Task: Create a task  Develop a new online tool for online resume building , assign it to team member softage.5@softage.net in the project BlueLine and update the status of the task to  Off Track , set the priority of the task to Medium
Action: Mouse moved to (82, 59)
Screenshot: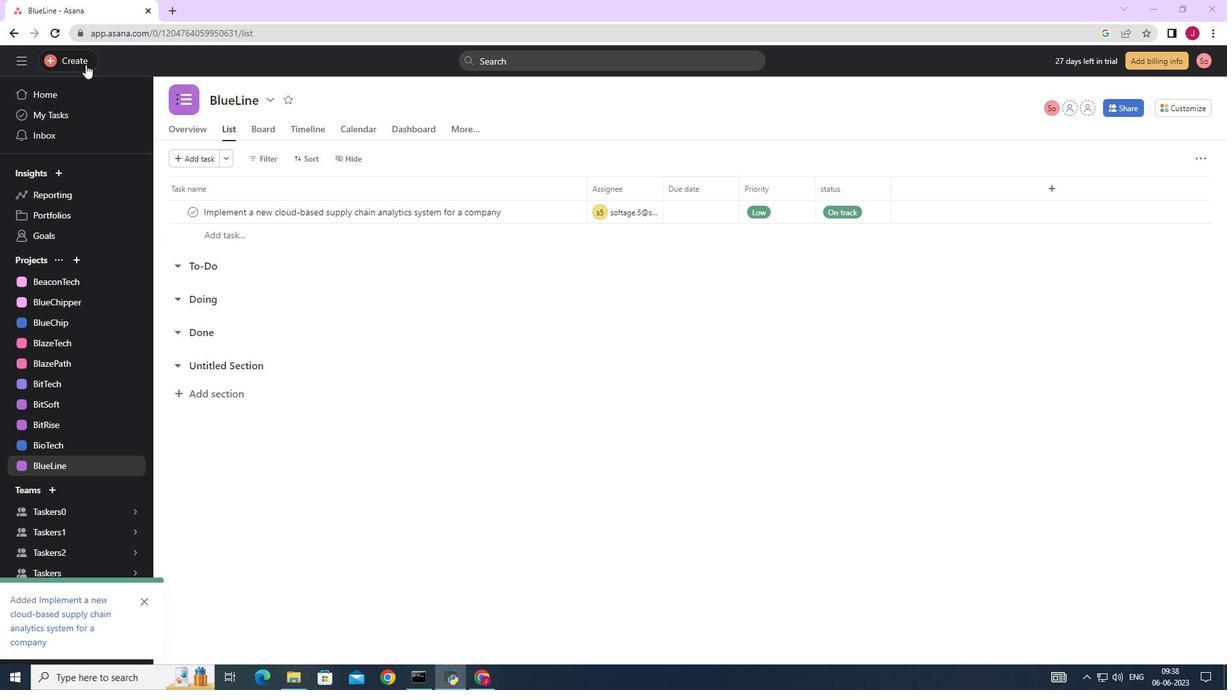 
Action: Mouse pressed left at (82, 59)
Screenshot: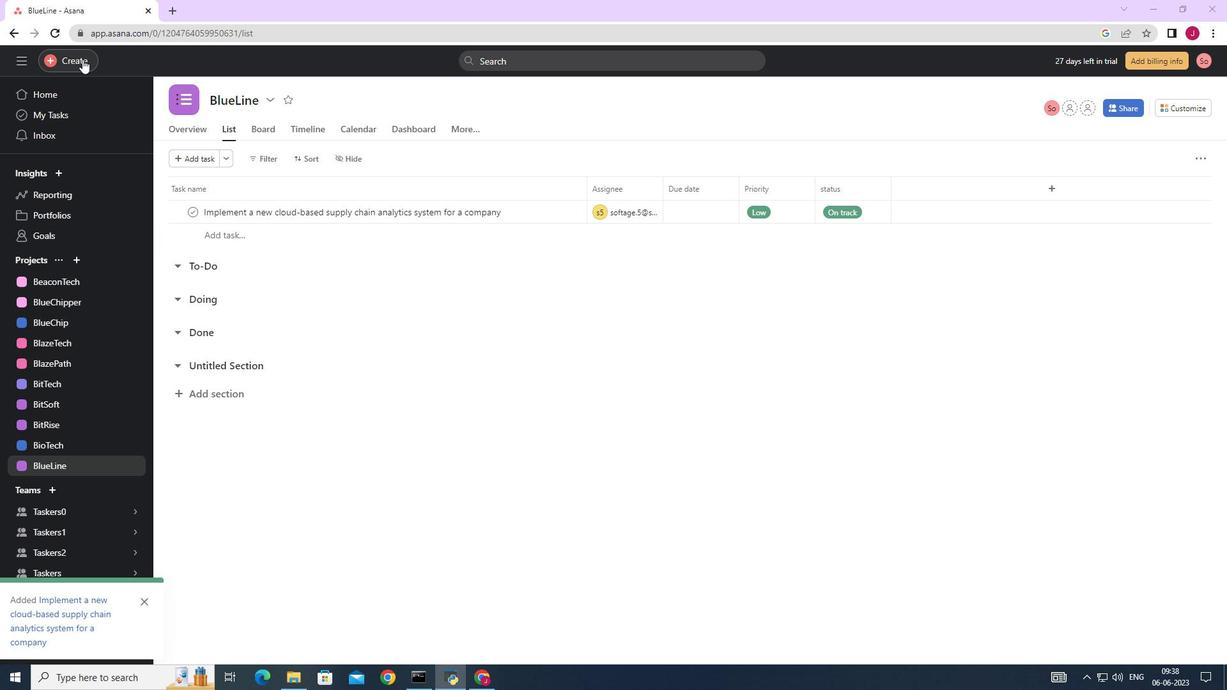
Action: Mouse moved to (156, 66)
Screenshot: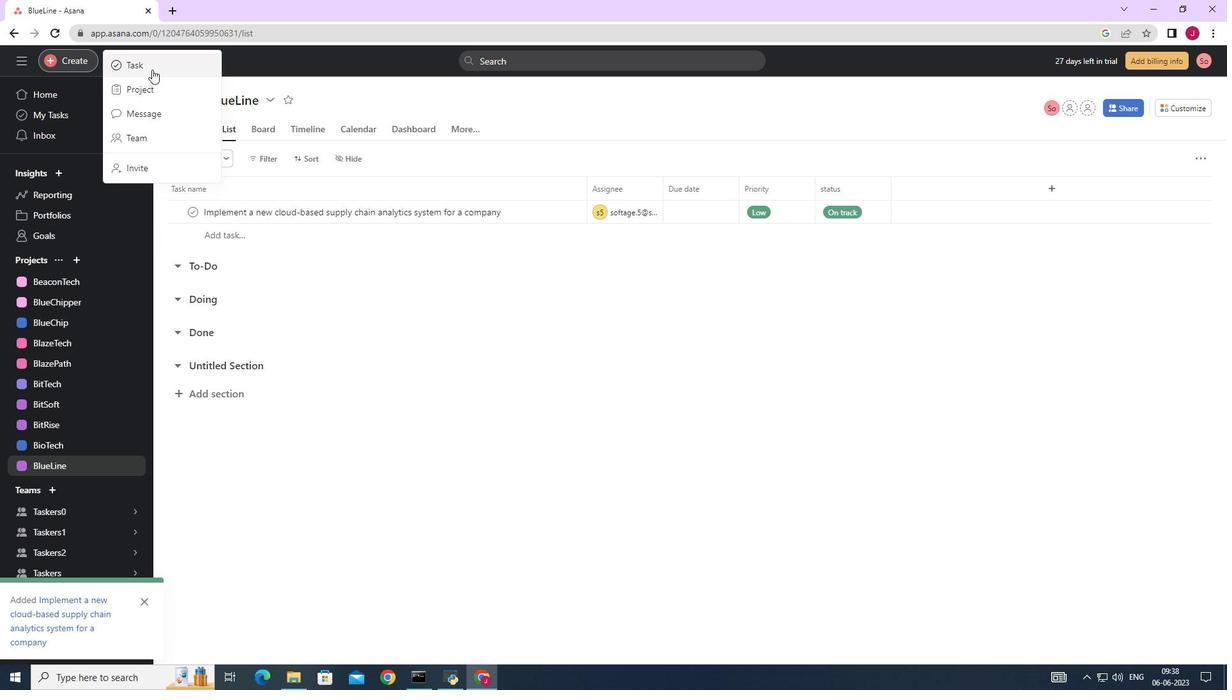 
Action: Mouse pressed left at (156, 66)
Screenshot: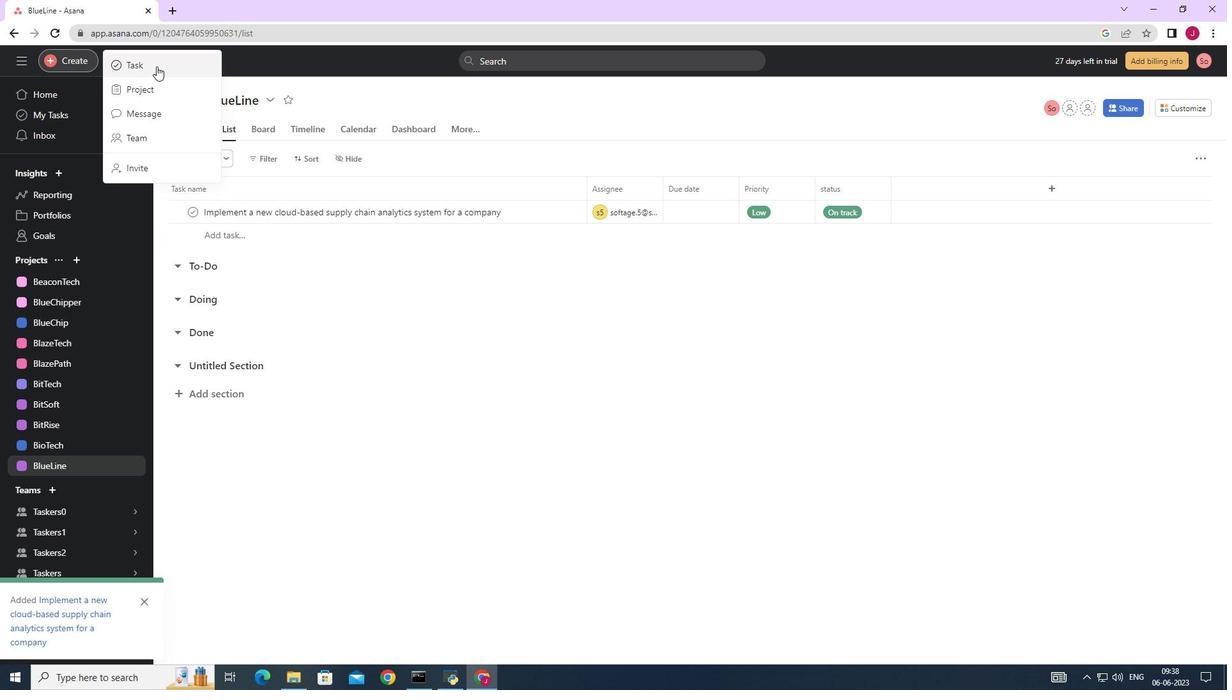 
Action: Mouse moved to (970, 425)
Screenshot: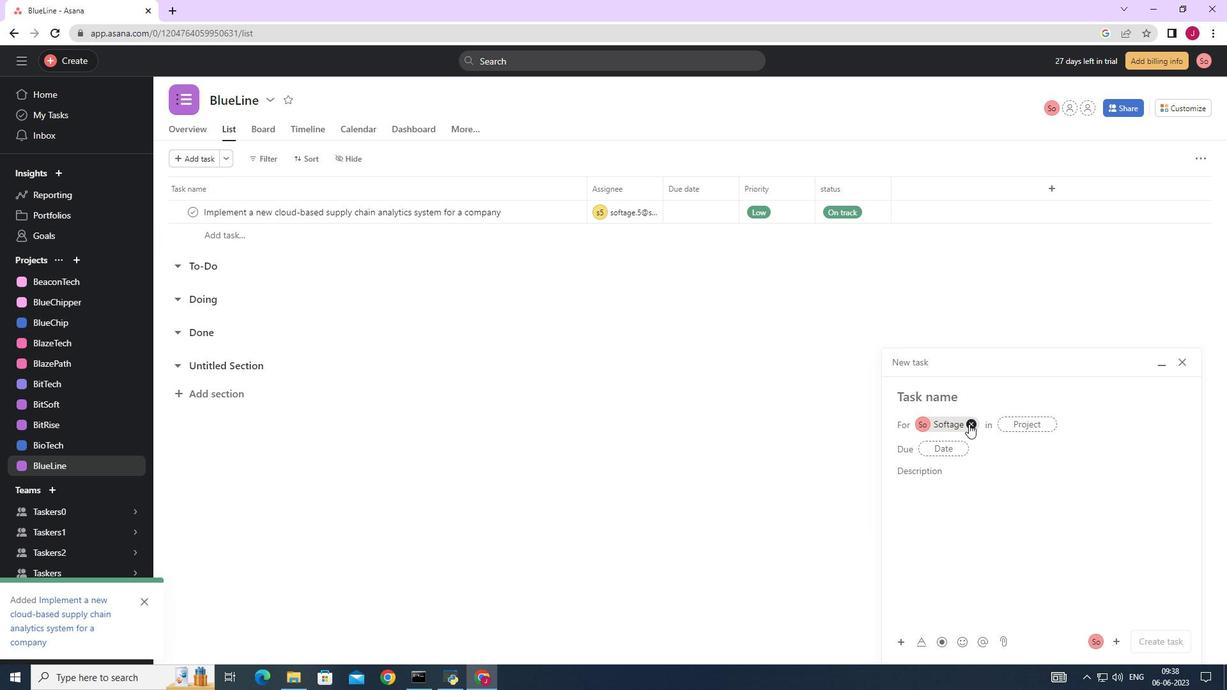 
Action: Mouse pressed left at (970, 425)
Screenshot: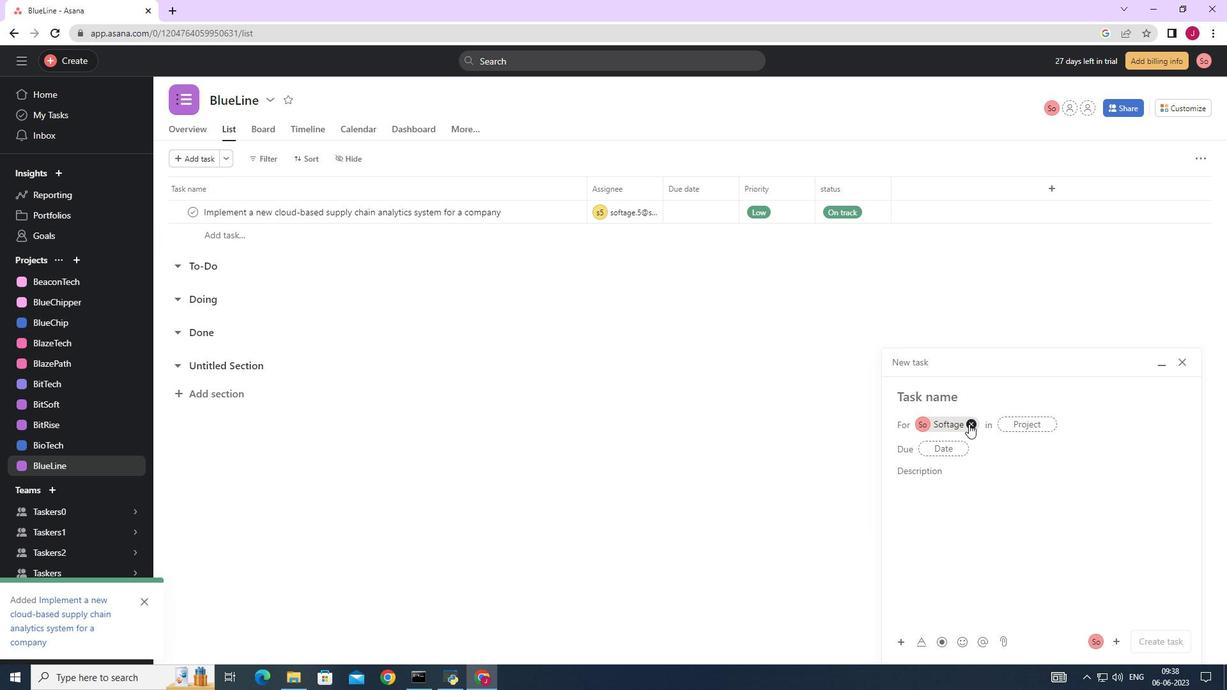 
Action: Mouse moved to (923, 390)
Screenshot: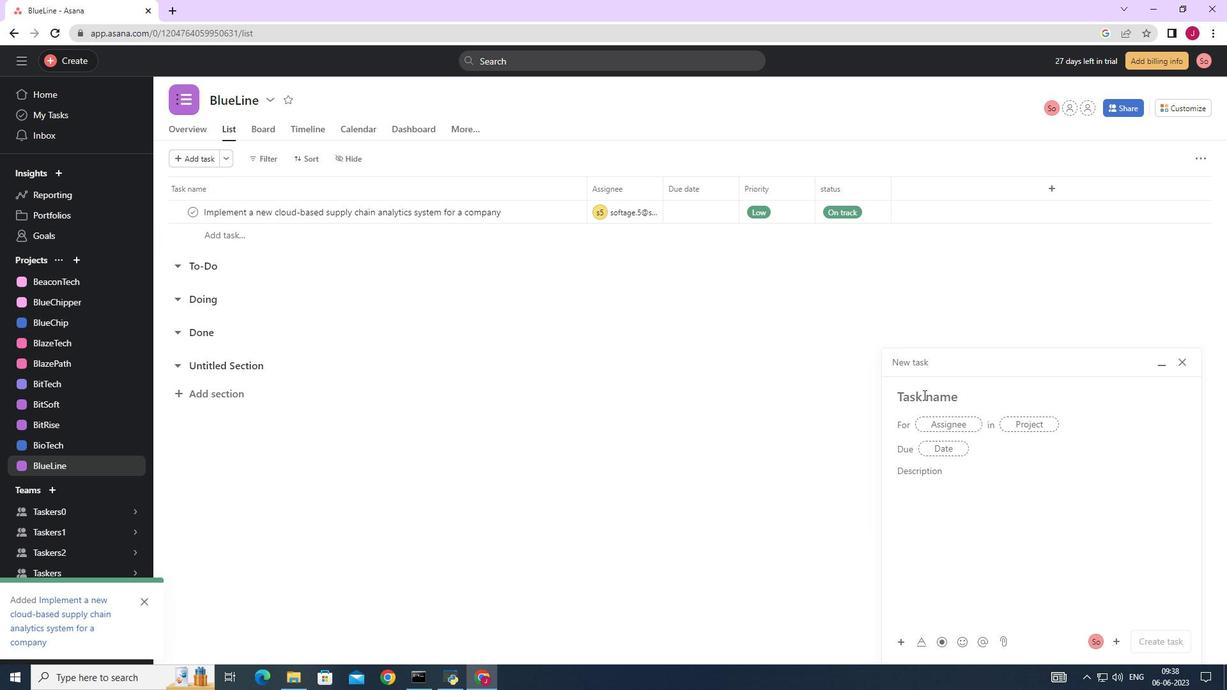 
Action: Mouse pressed left at (923, 390)
Screenshot: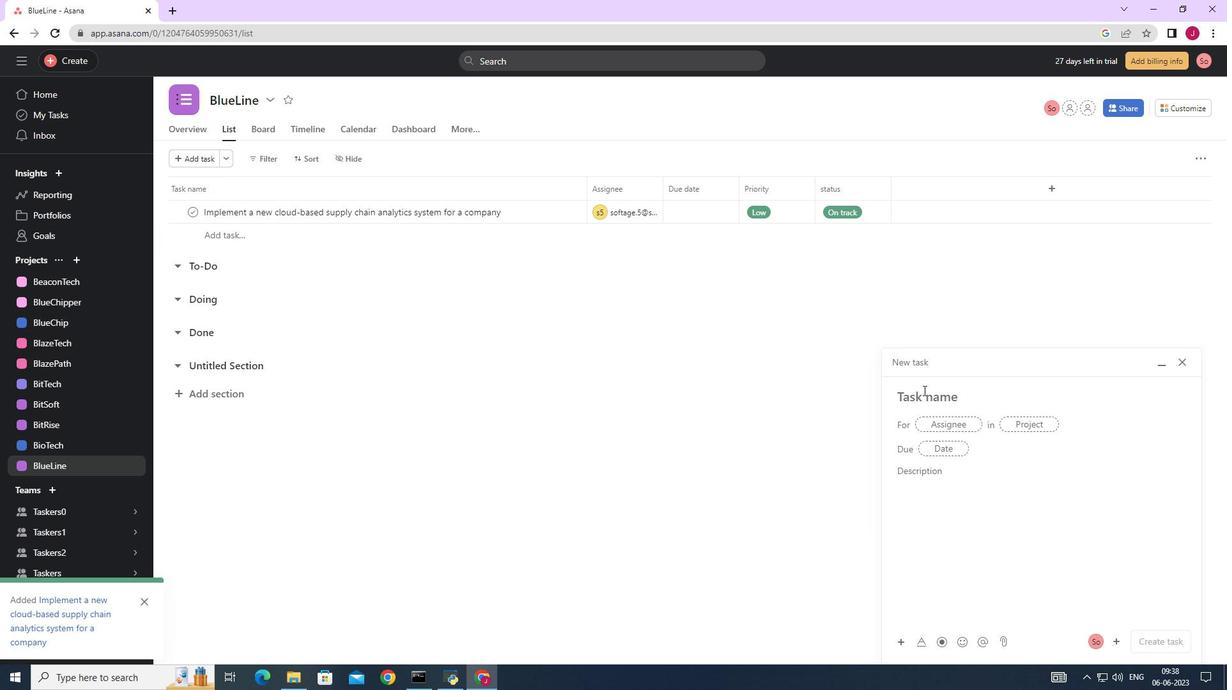 
Action: Key pressed <Key.caps_lock>D<Key.caps_lock>evelop<Key.space>a<Key.space>new<Key.space>online<Key.space>tool<Key.space>for<Key.space>online<Key.space>resu,<Key.backspace>me<Key.space>buliding<Key.space><Key.backspace><Key.backspace><Key.backspace><Key.backspace><Key.backspace><Key.backspace><Key.backspace>ilding<Key.space>
Screenshot: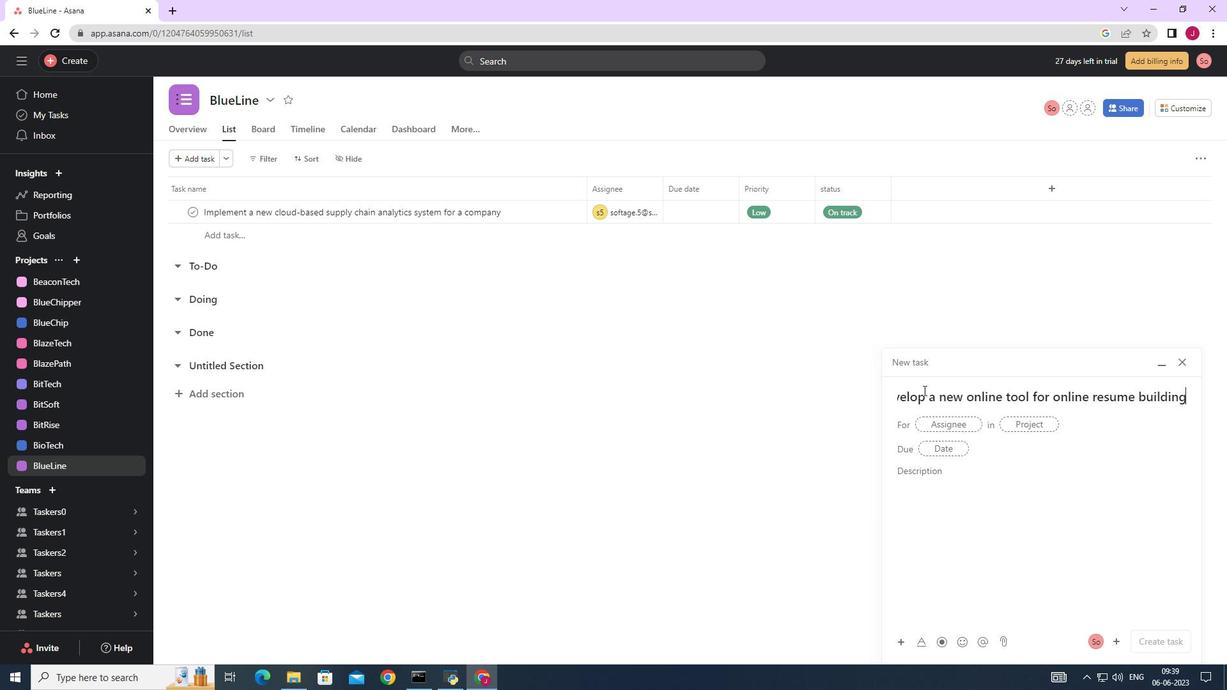 
Action: Mouse moved to (957, 421)
Screenshot: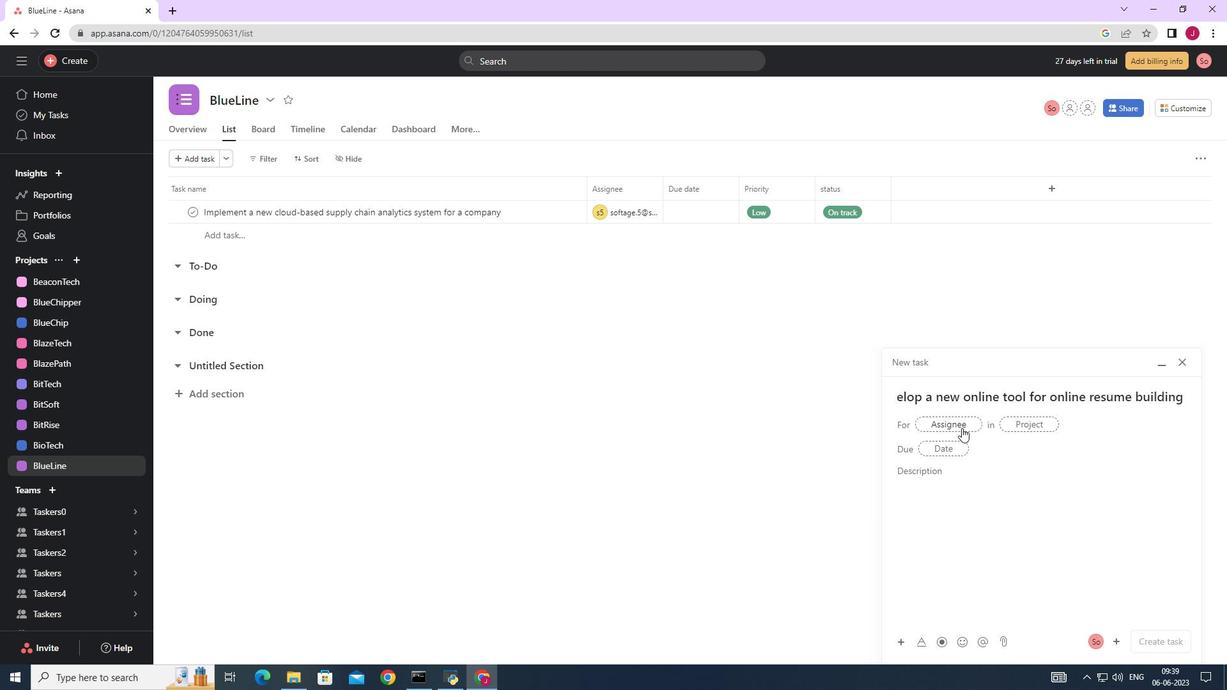 
Action: Mouse pressed left at (957, 421)
Screenshot: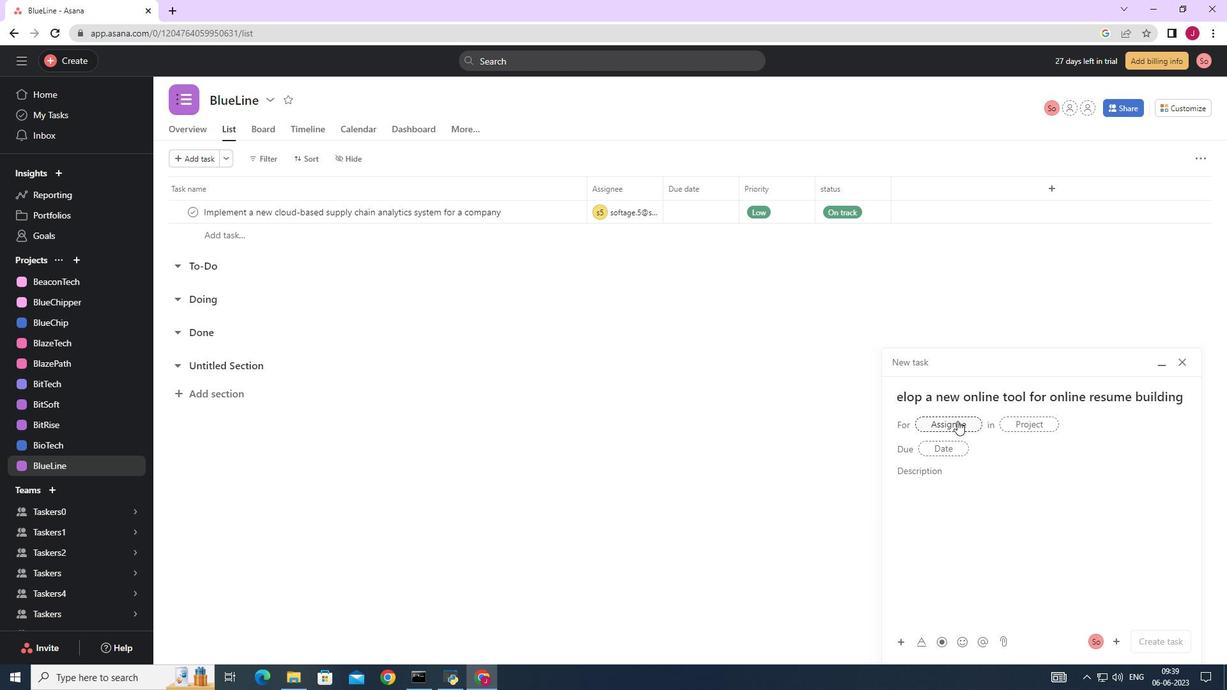 
Action: Key pressed softage.5
Screenshot: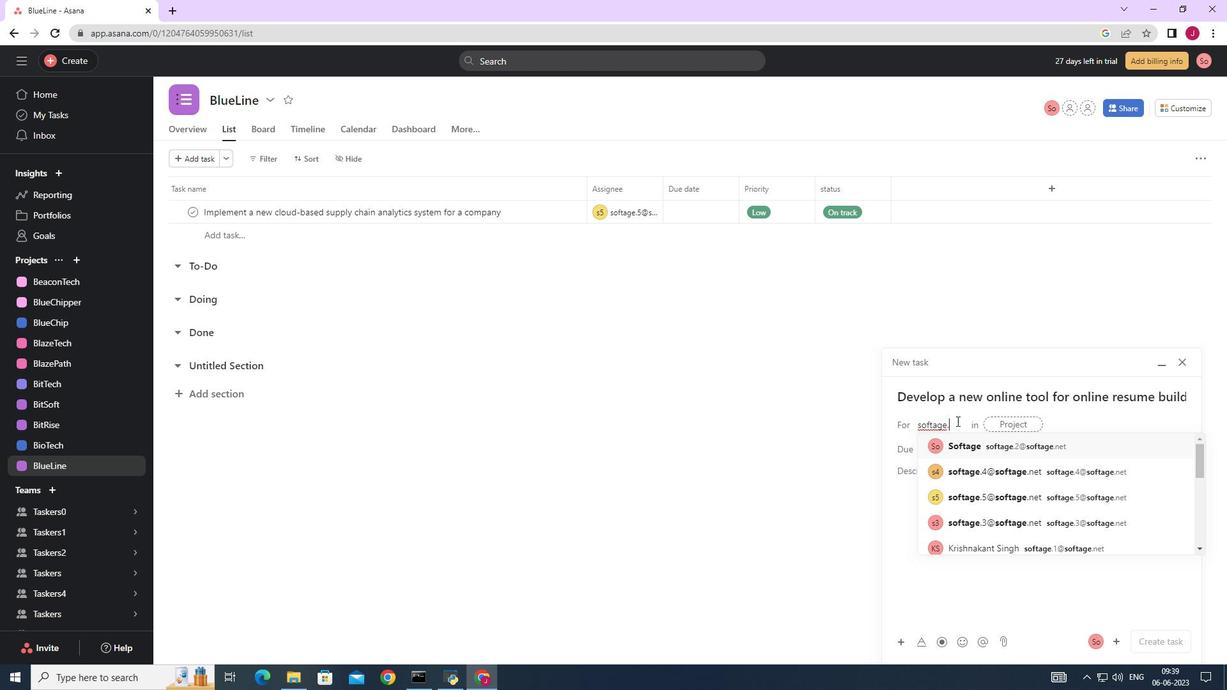 
Action: Mouse moved to (987, 445)
Screenshot: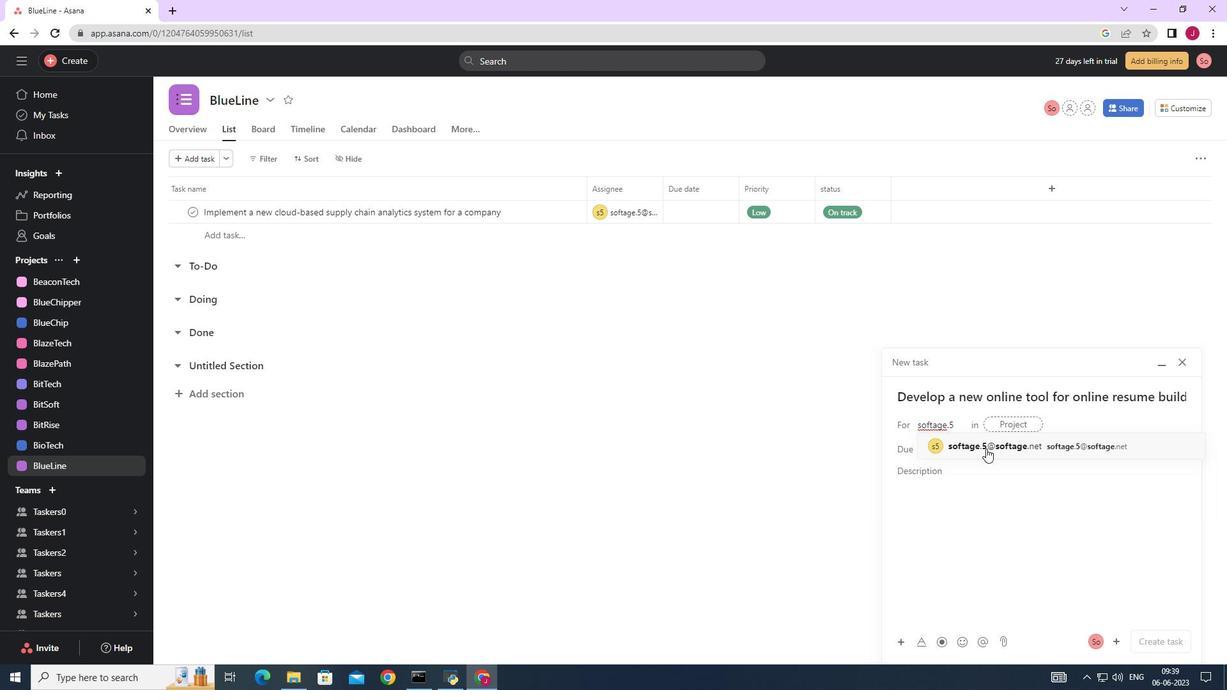 
Action: Mouse pressed left at (987, 445)
Screenshot: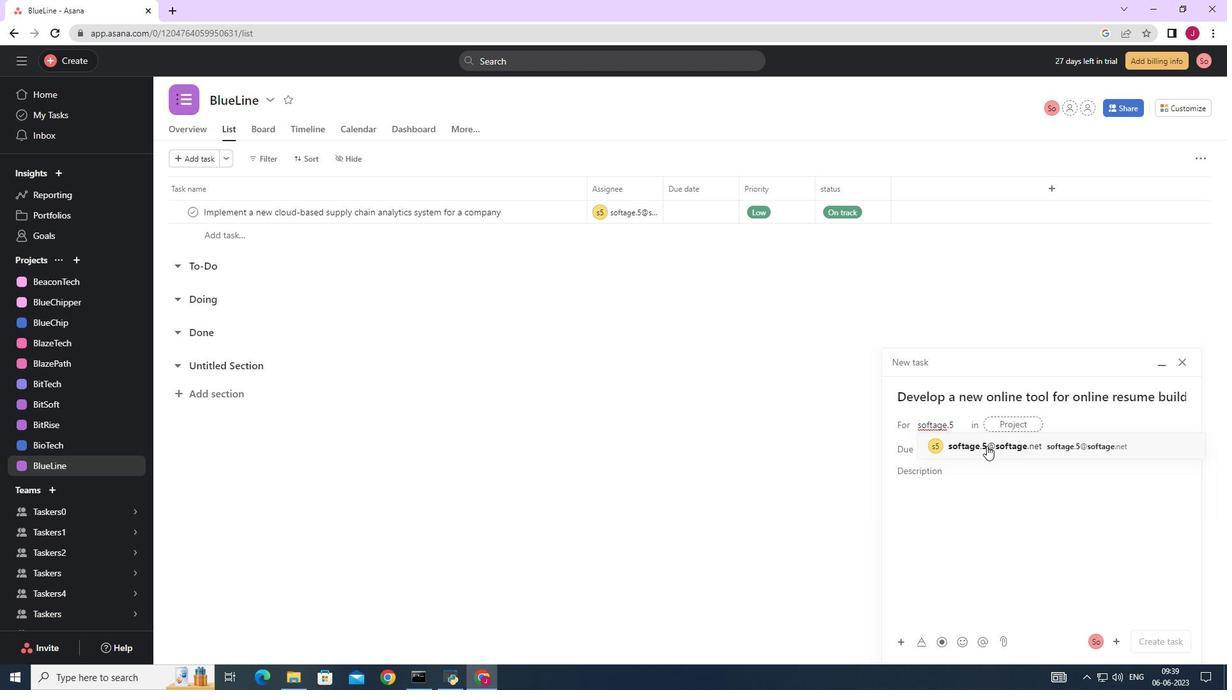 
Action: Mouse moved to (809, 441)
Screenshot: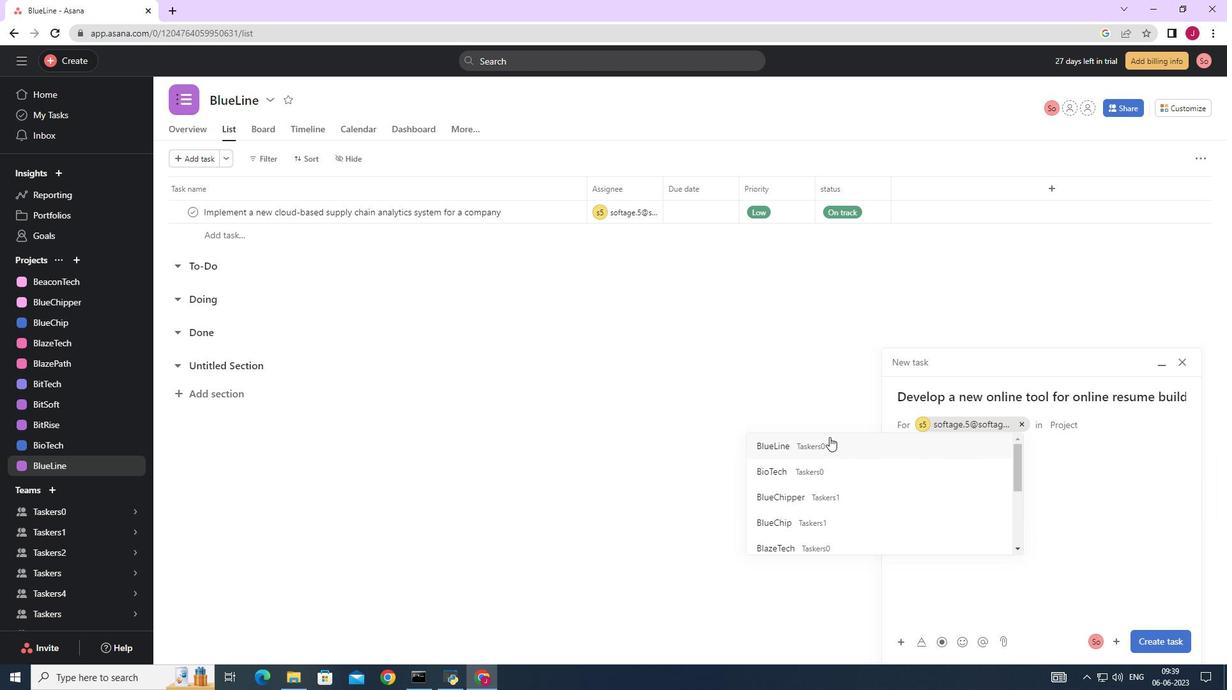 
Action: Mouse pressed left at (809, 441)
Screenshot: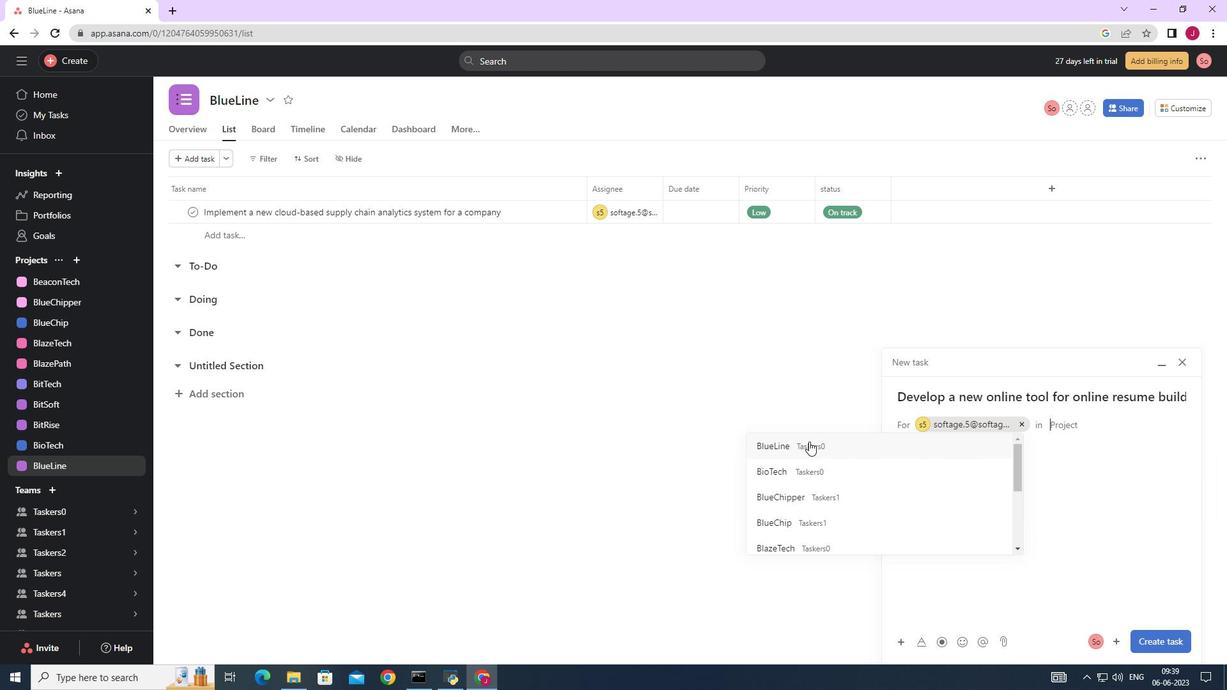 
Action: Mouse moved to (956, 476)
Screenshot: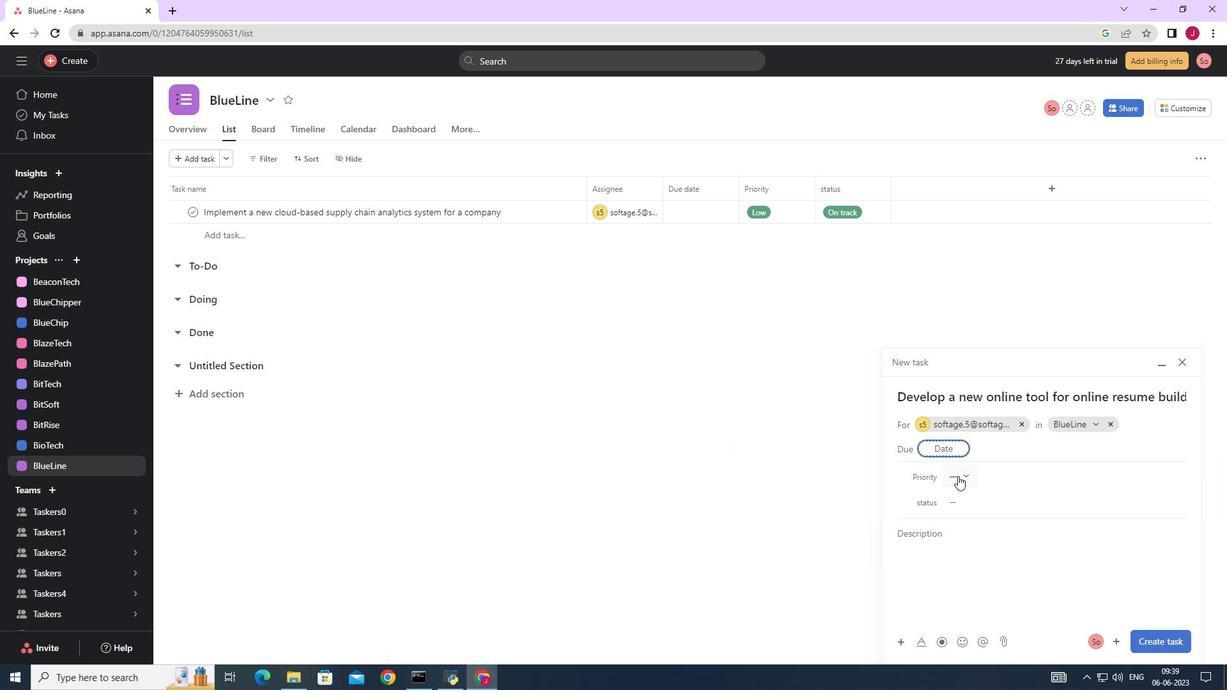 
Action: Mouse pressed left at (956, 476)
Screenshot: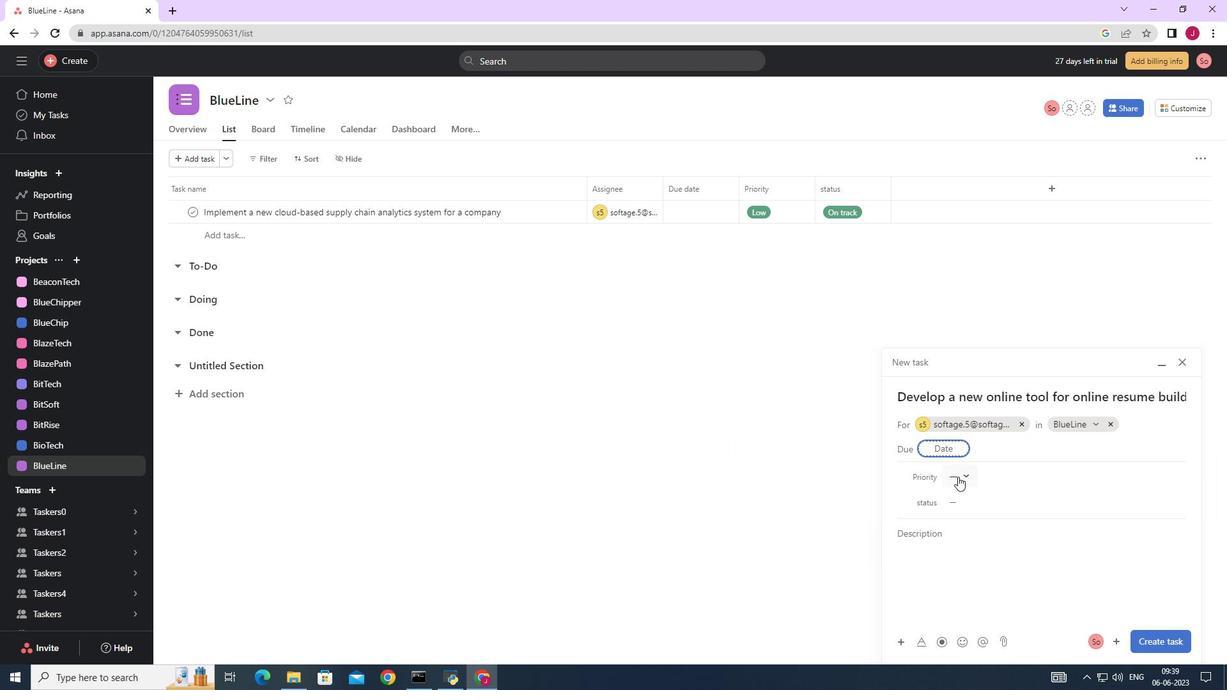 
Action: Mouse moved to (984, 542)
Screenshot: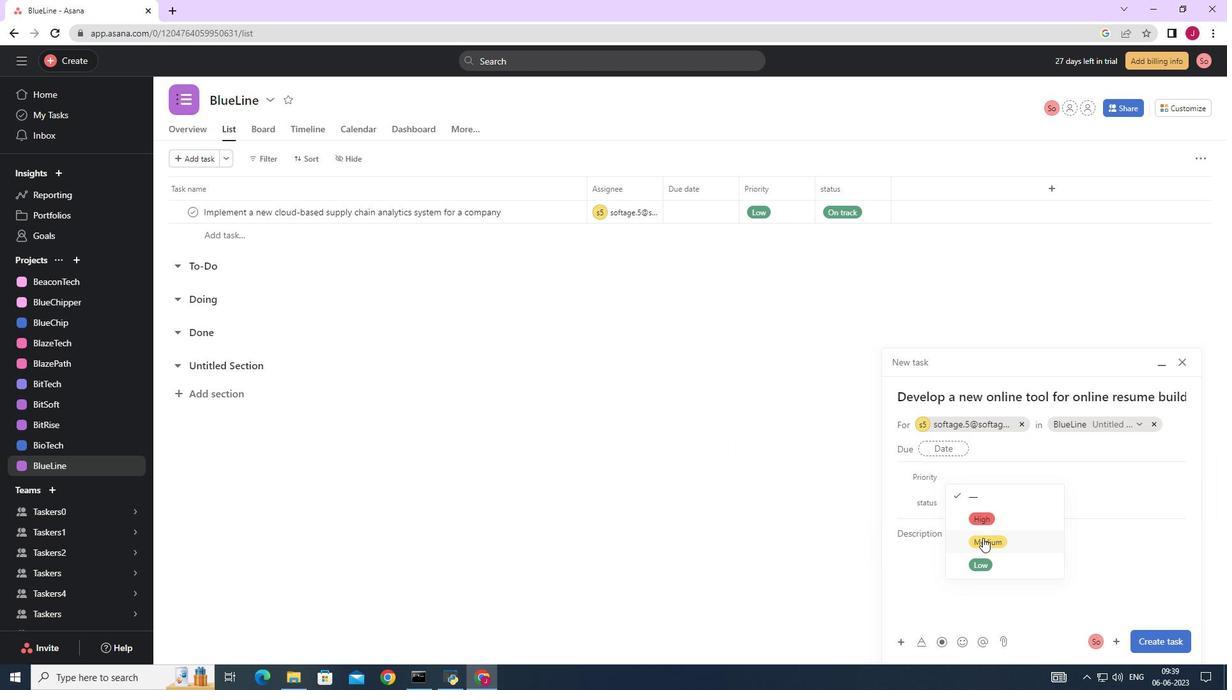
Action: Mouse pressed left at (984, 542)
Screenshot: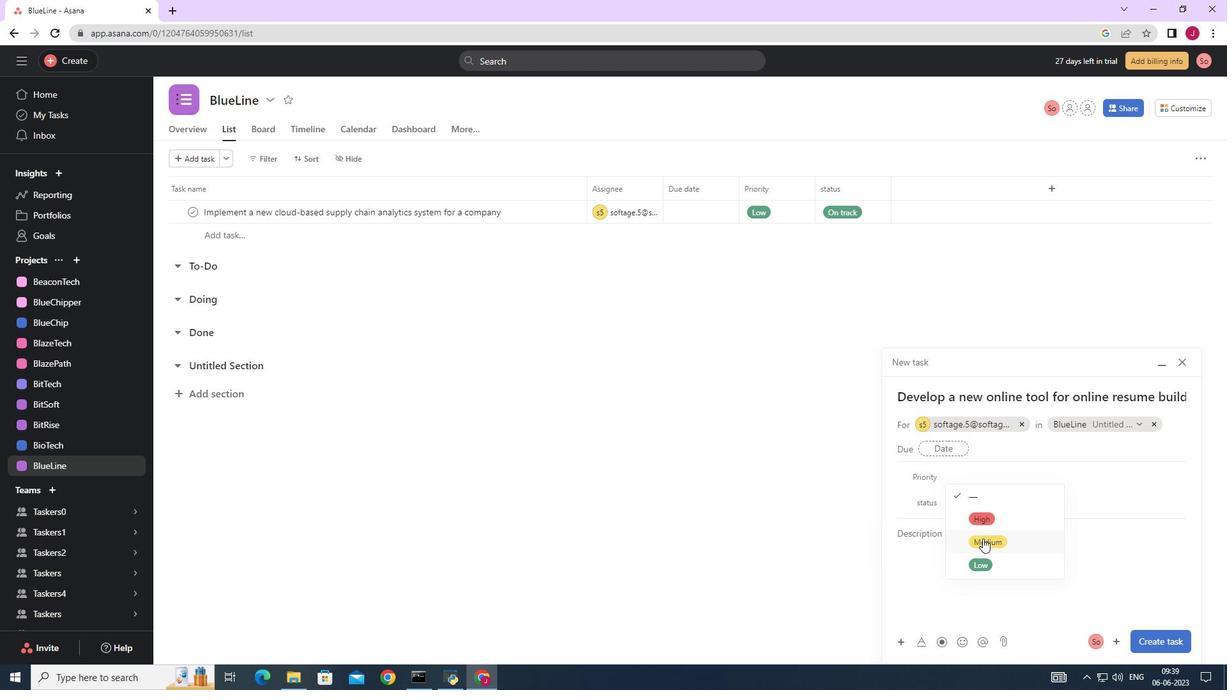 
Action: Mouse moved to (970, 500)
Screenshot: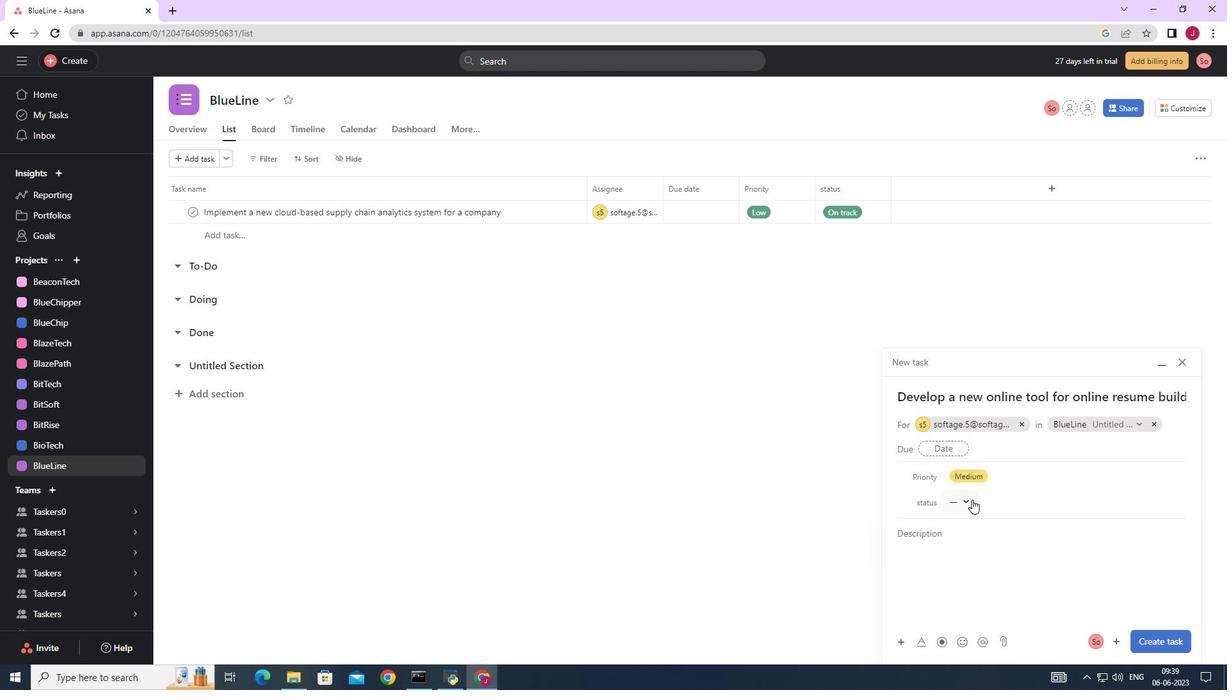 
Action: Mouse pressed left at (970, 500)
Screenshot: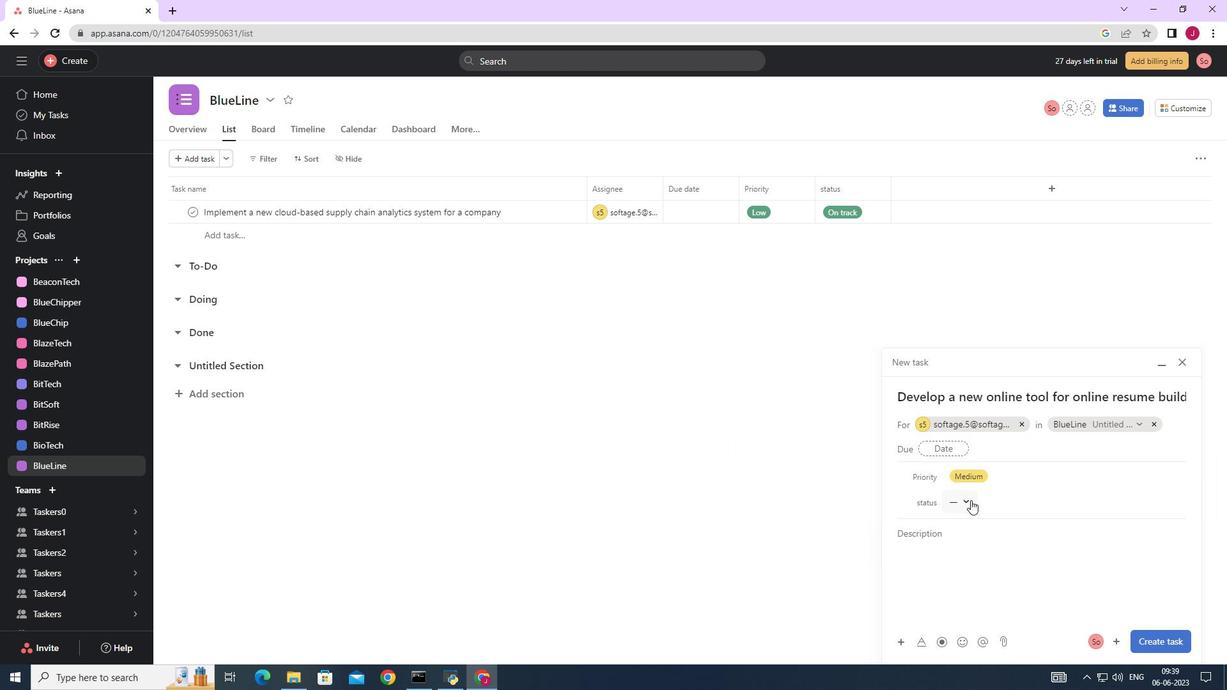 
Action: Mouse moved to (988, 560)
Screenshot: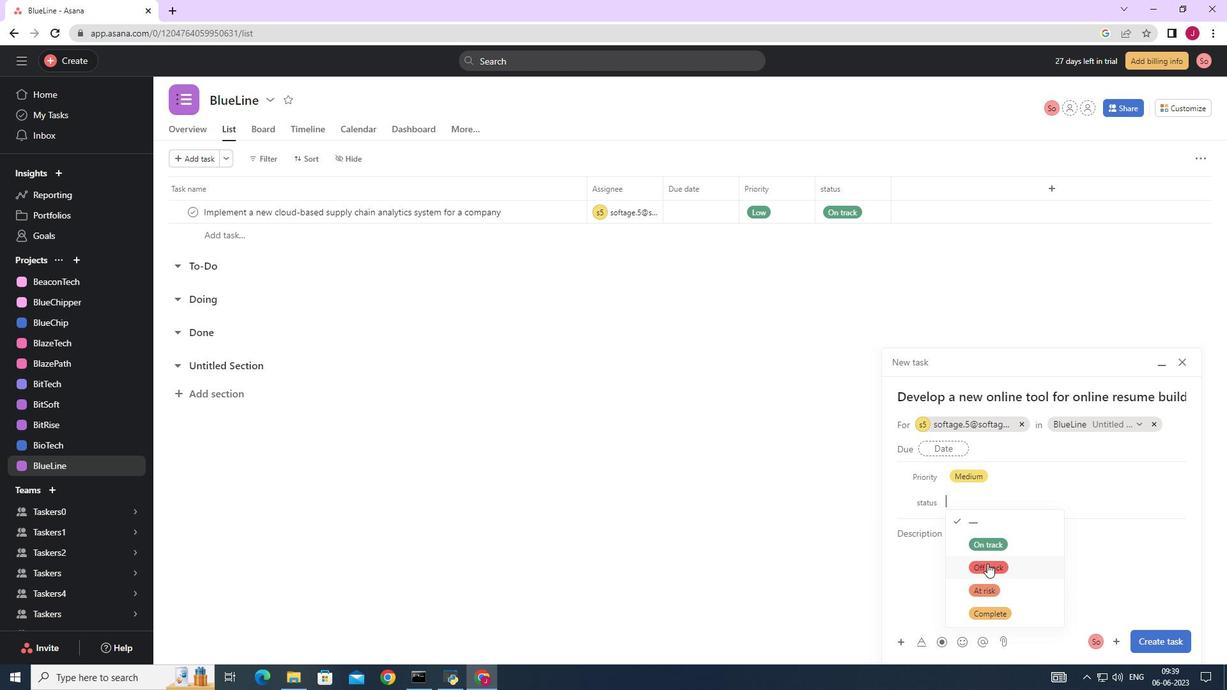 
Action: Mouse pressed left at (987, 560)
Screenshot: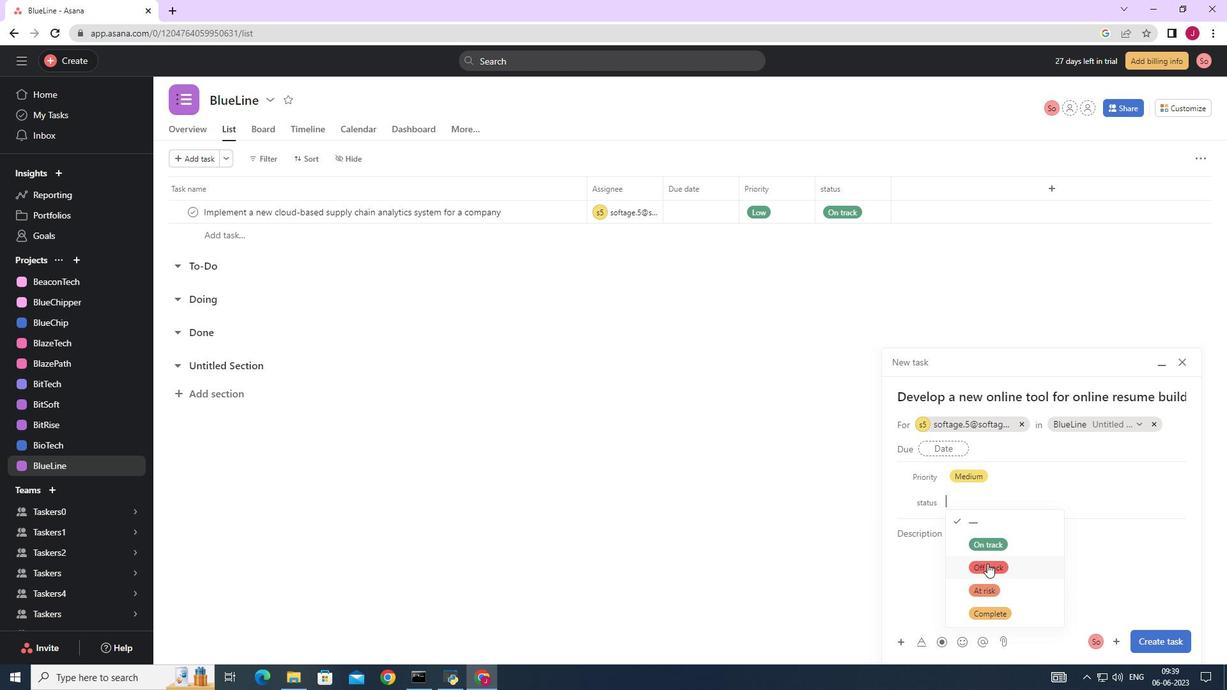 
Action: Mouse moved to (1147, 642)
Screenshot: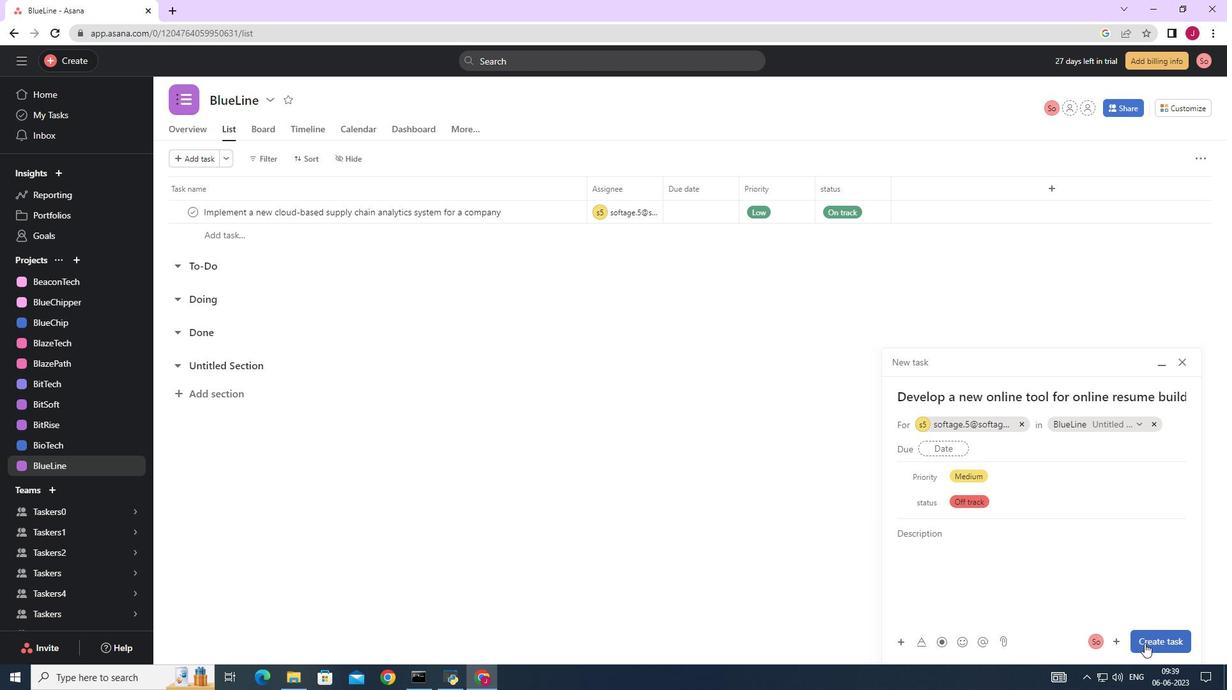 
Action: Mouse pressed left at (1147, 642)
Screenshot: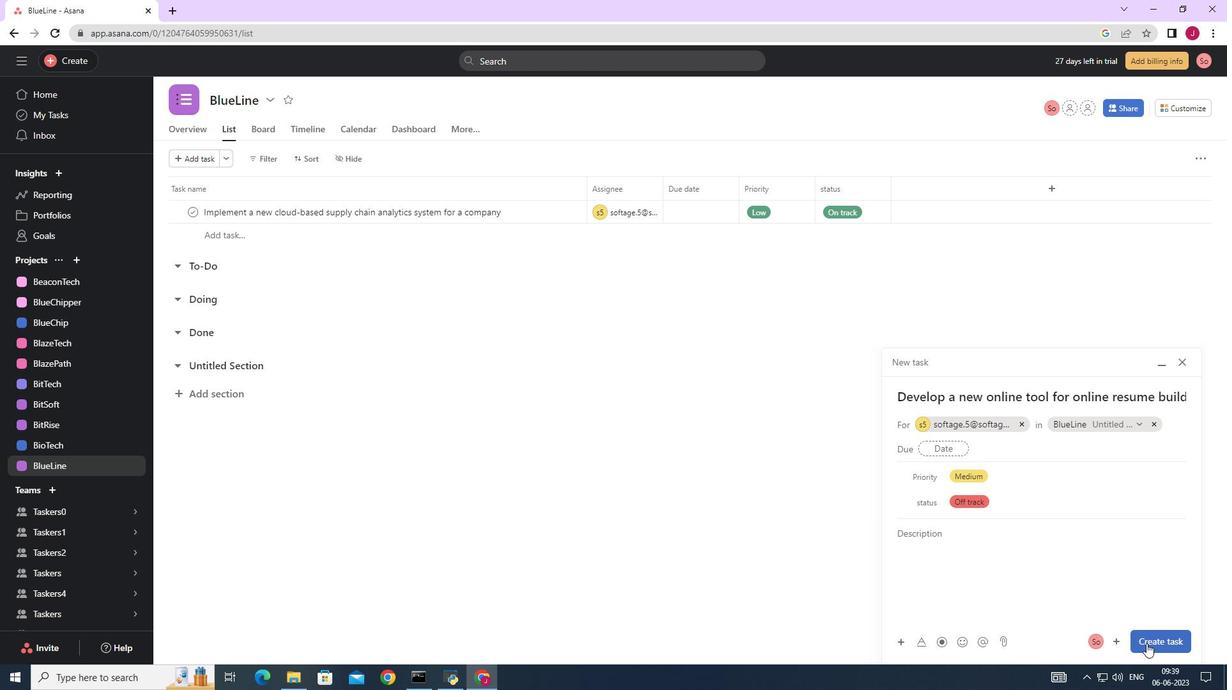 
Action: Mouse moved to (1100, 556)
Screenshot: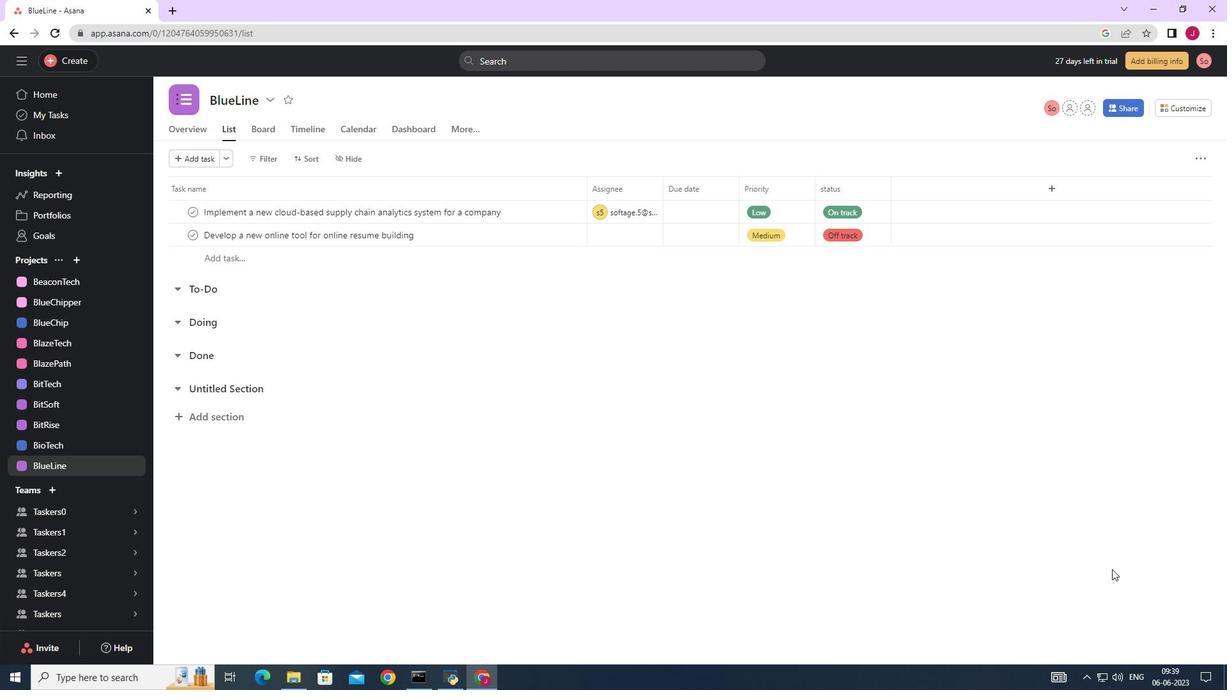 
